 Task: Add an event with the title Second Team Building Activity: Paintball Tournament, date '2023/10/06', time 7:50 AM to 9:50 AMand add a description: A monthly review meeting is a scheduled gathering where team members and stakeholders come together to reflect on the previous month's performance, discuss achievements, identify areas for improvement, and set goals for the upcoming month. , put the event into Orange category . Add location for the event as: 987 Barceloneta Beach, Barcelona, Spain, logged in from the account softage.7@softage.netand send the event invitation to softage.1@softage.net and softage.2@softage.net. Set a reminder for the event 68 day before
Action: Mouse moved to (91, 124)
Screenshot: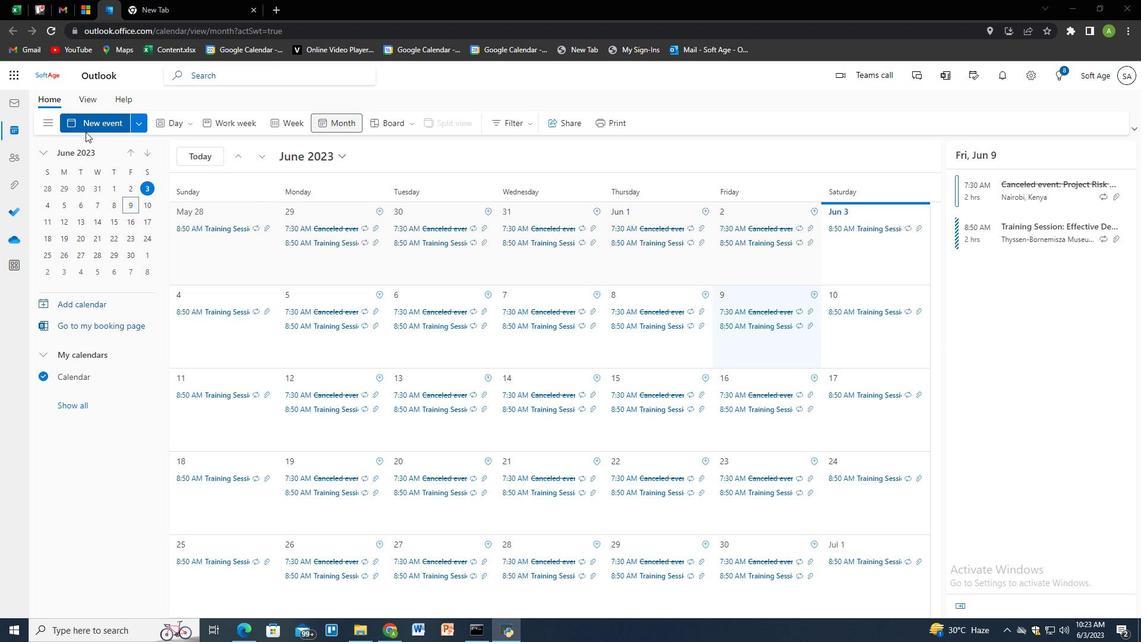 
Action: Mouse pressed left at (91, 124)
Screenshot: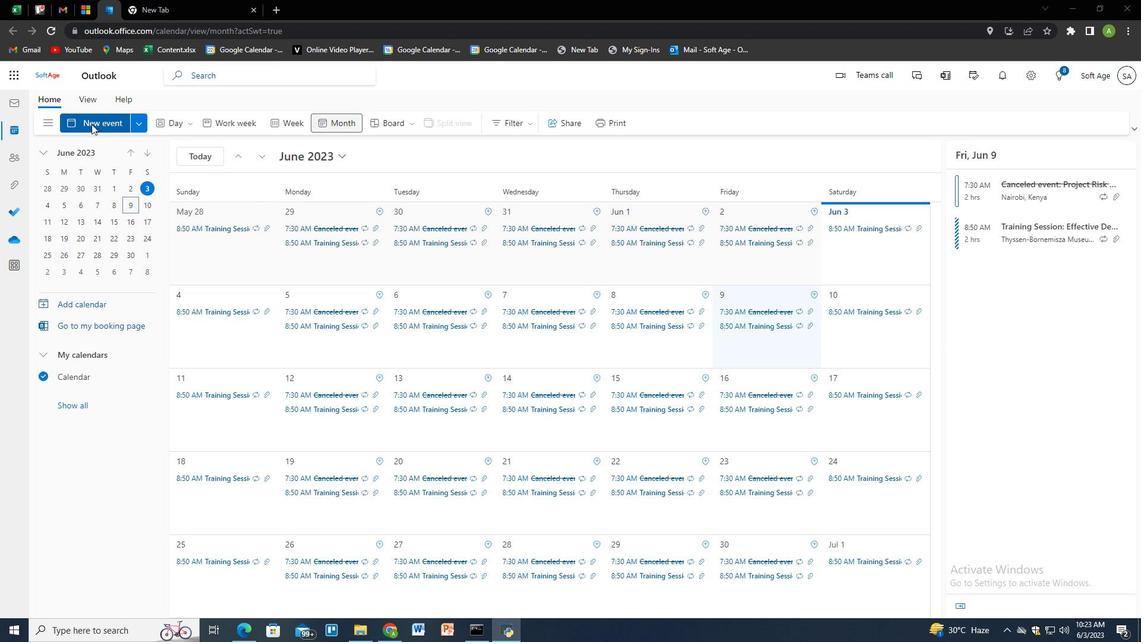 
Action: Mouse moved to (363, 196)
Screenshot: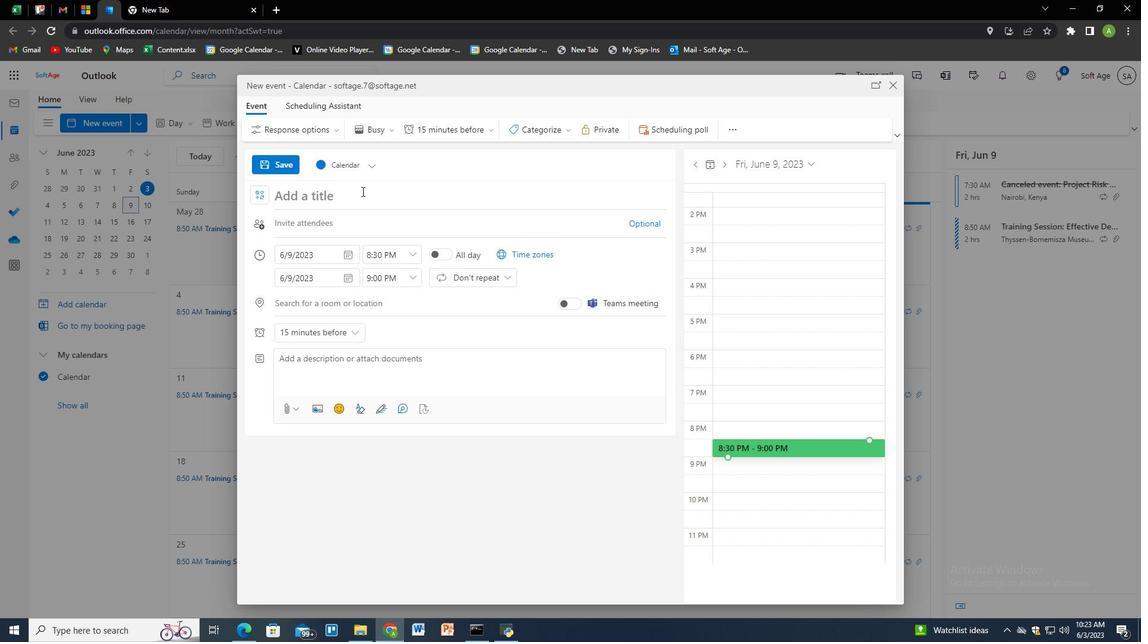 
Action: Mouse pressed left at (363, 196)
Screenshot: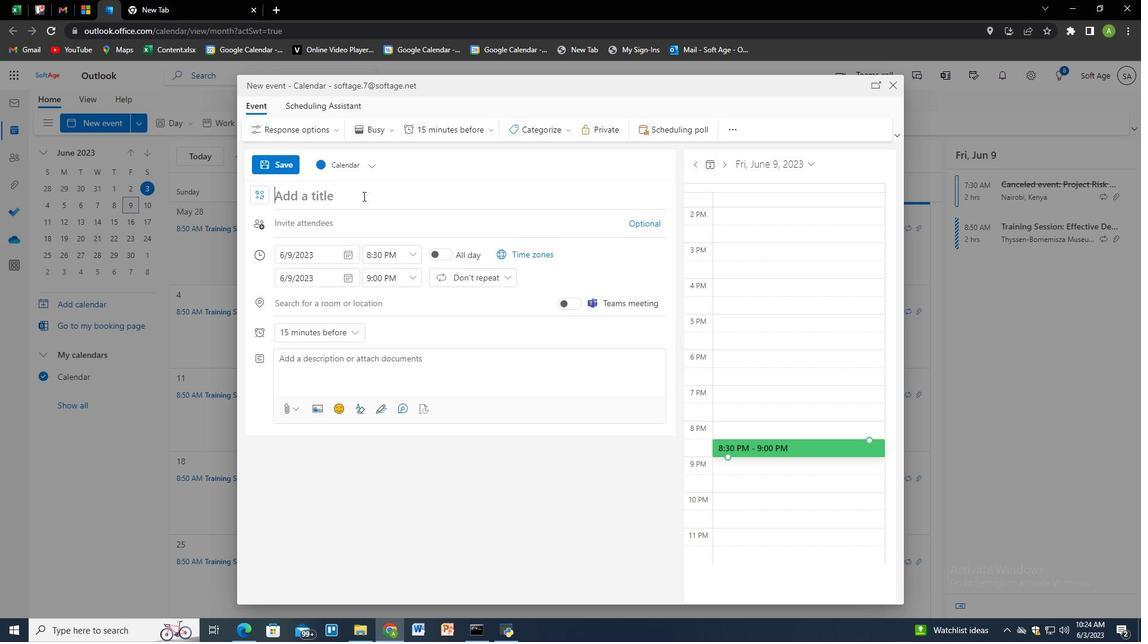 
Action: Key pressed <Key.shift>Second<Key.space><Key.shift>Team<Key.space><Key.shift>Bul<Key.backspace><Key.backspace>uilding<Key.space><Key.shift>Activity<Key.shift>"<Key.backspace>;<Key.backspace><Key.shift>:<Key.space><Key.shift>Paintball<Key.space><Key.shift>Tournament,<Key.backspace><Key.tab><Key.tab><Key.tab>
Screenshot: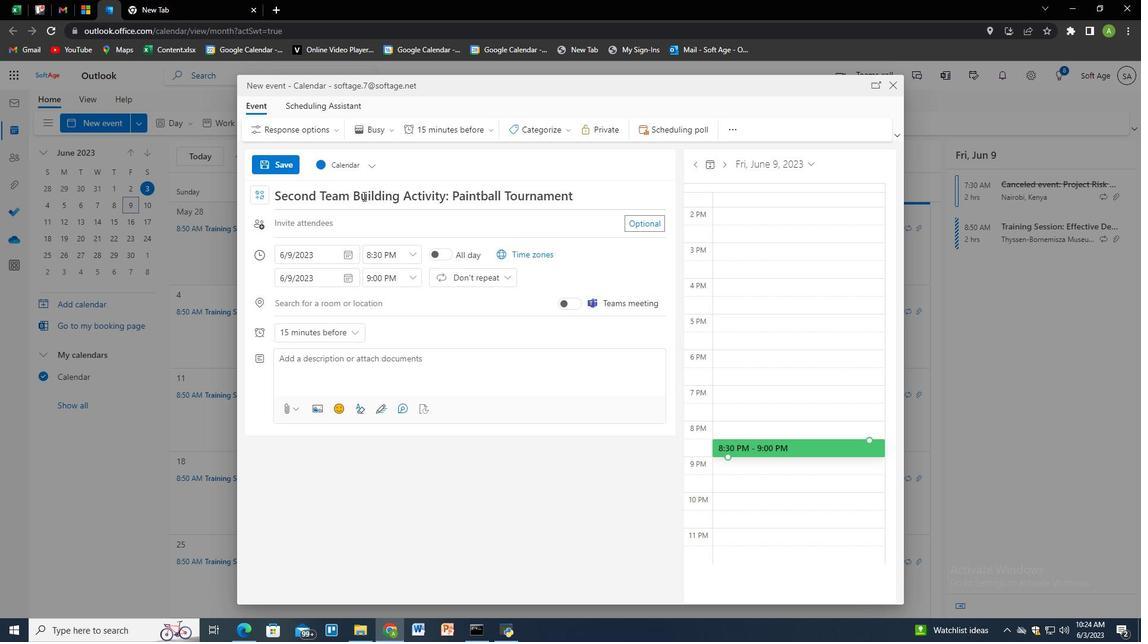
Action: Mouse moved to (347, 253)
Screenshot: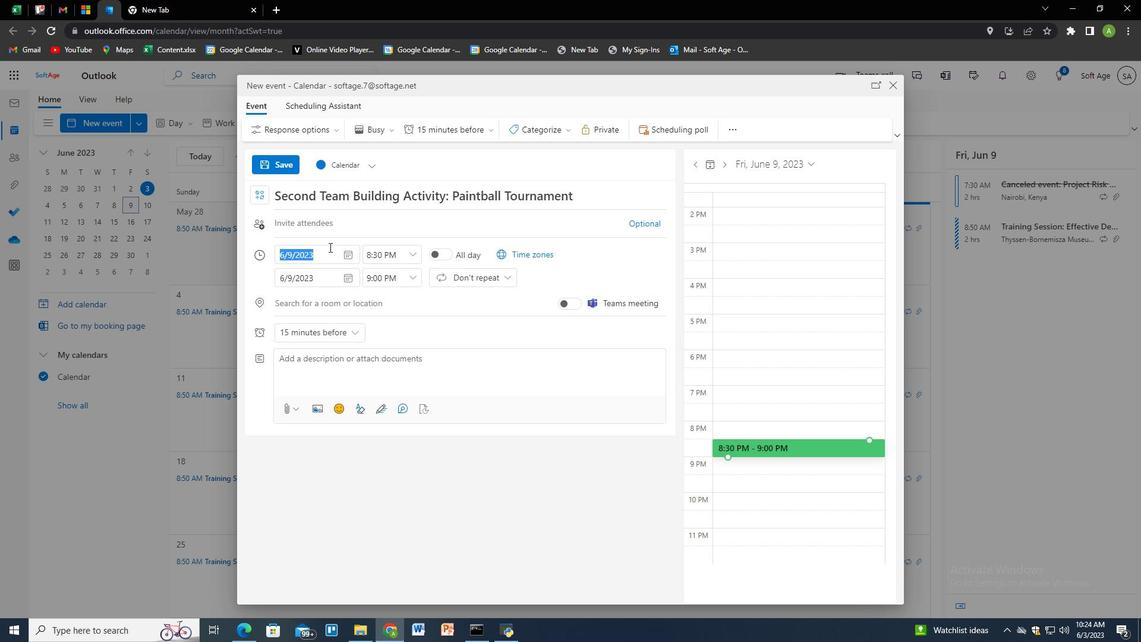 
Action: Mouse pressed left at (347, 253)
Screenshot: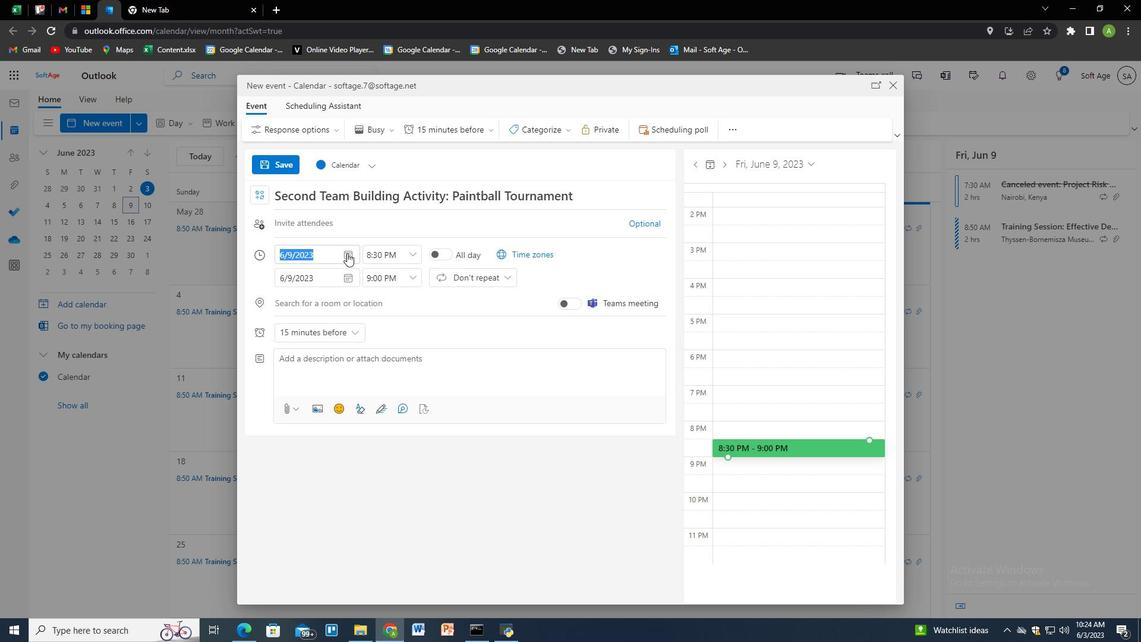 
Action: Mouse moved to (391, 279)
Screenshot: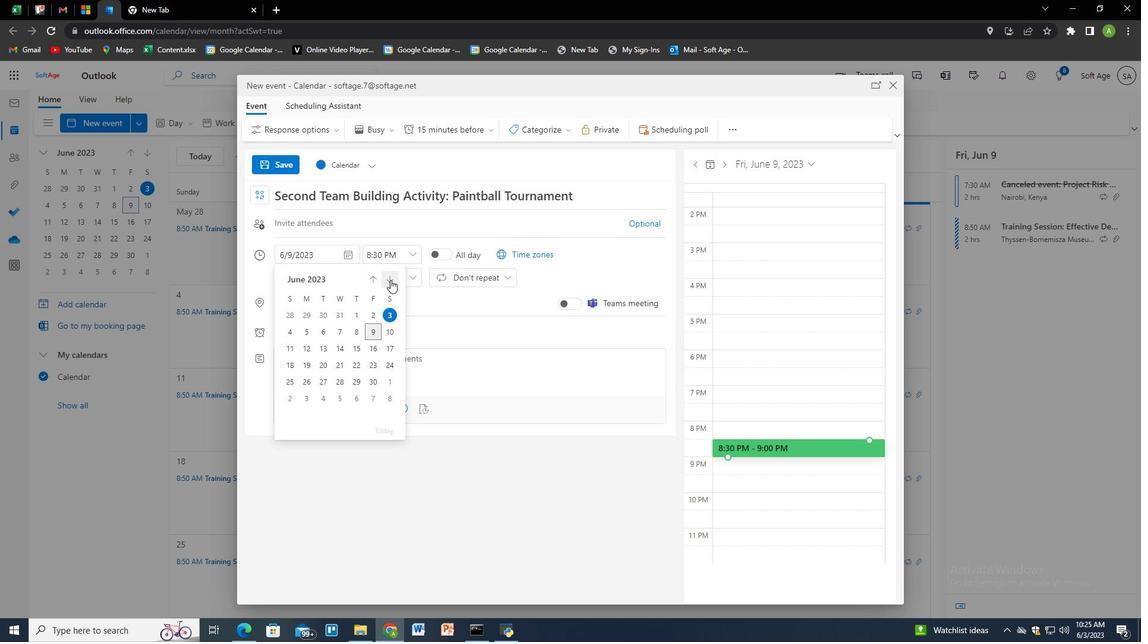 
Action: Mouse pressed left at (391, 279)
Screenshot: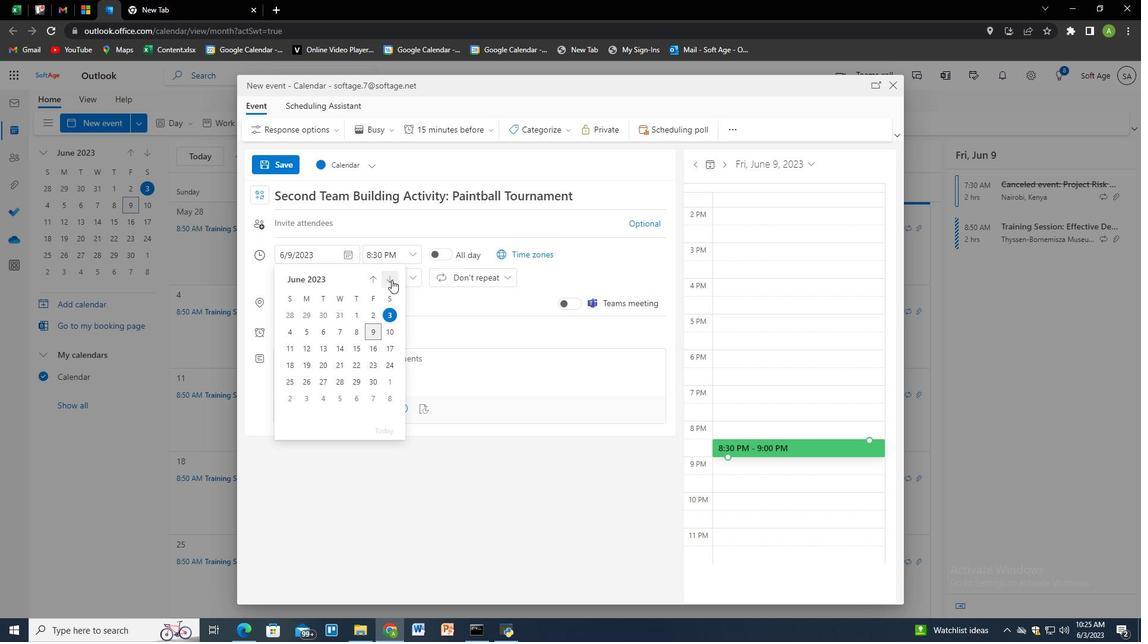
Action: Mouse pressed left at (391, 279)
Screenshot: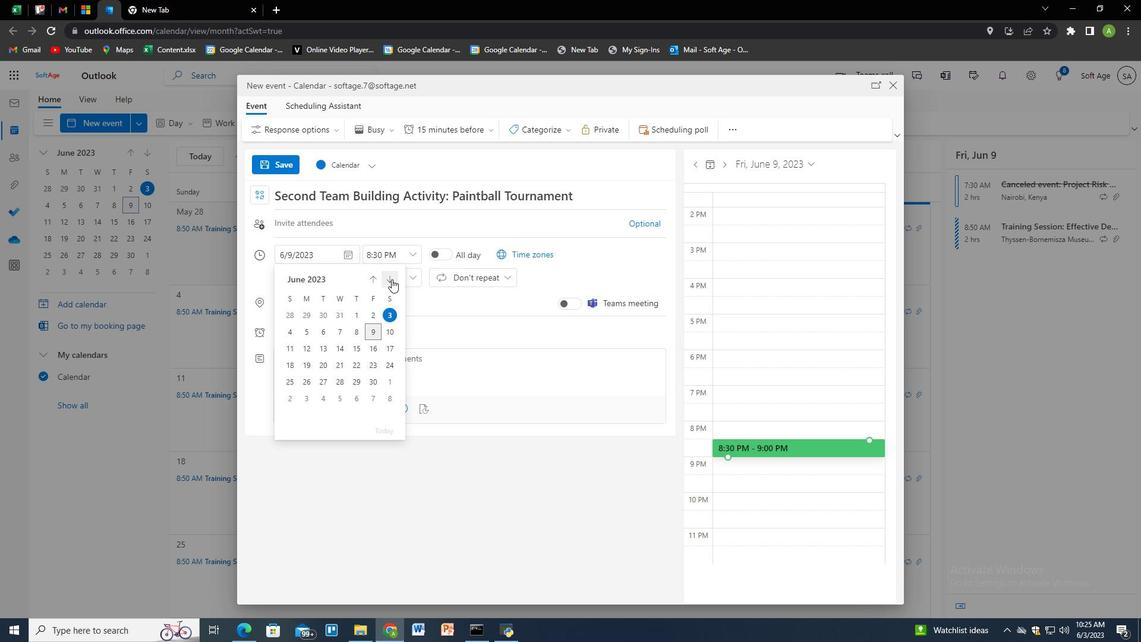 
Action: Mouse pressed left at (391, 279)
Screenshot: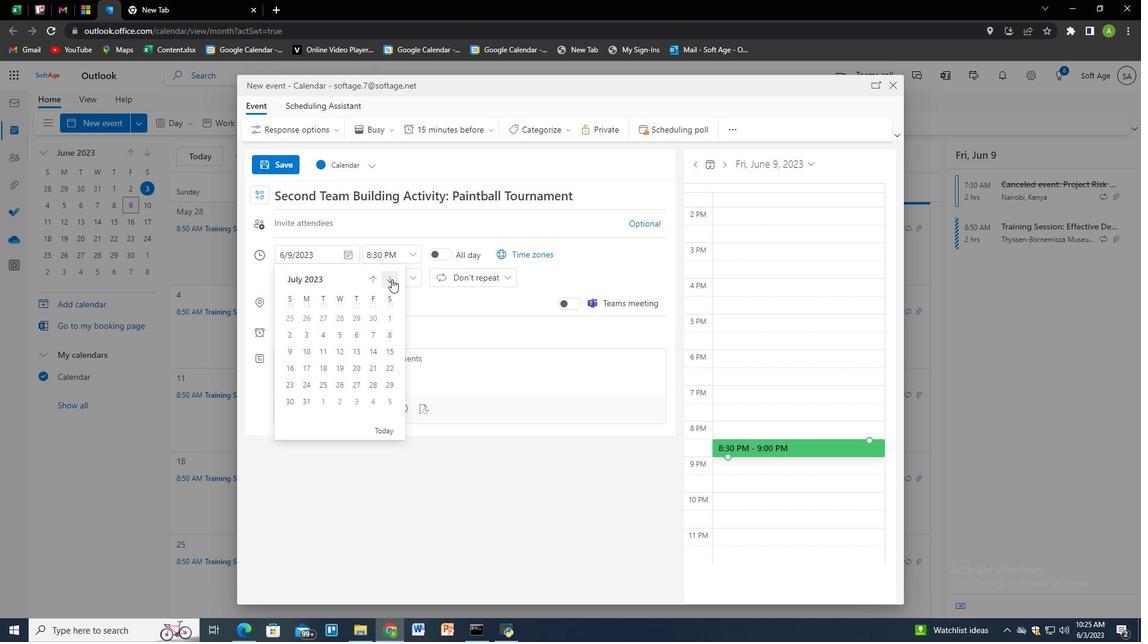 
Action: Mouse pressed left at (391, 279)
Screenshot: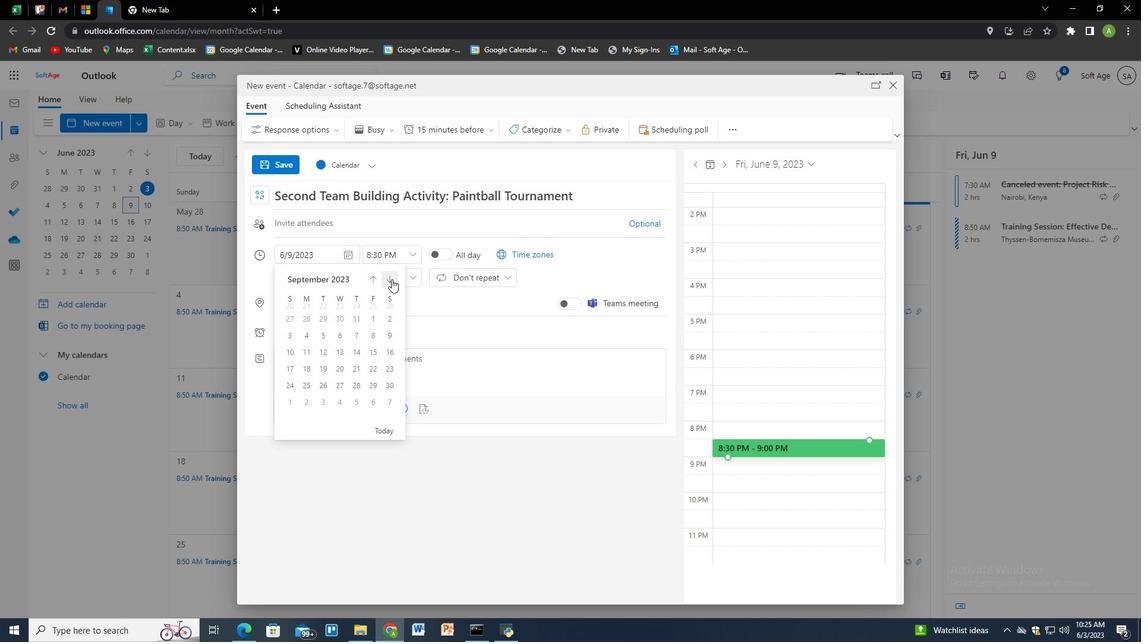 
Action: Mouse moved to (373, 314)
Screenshot: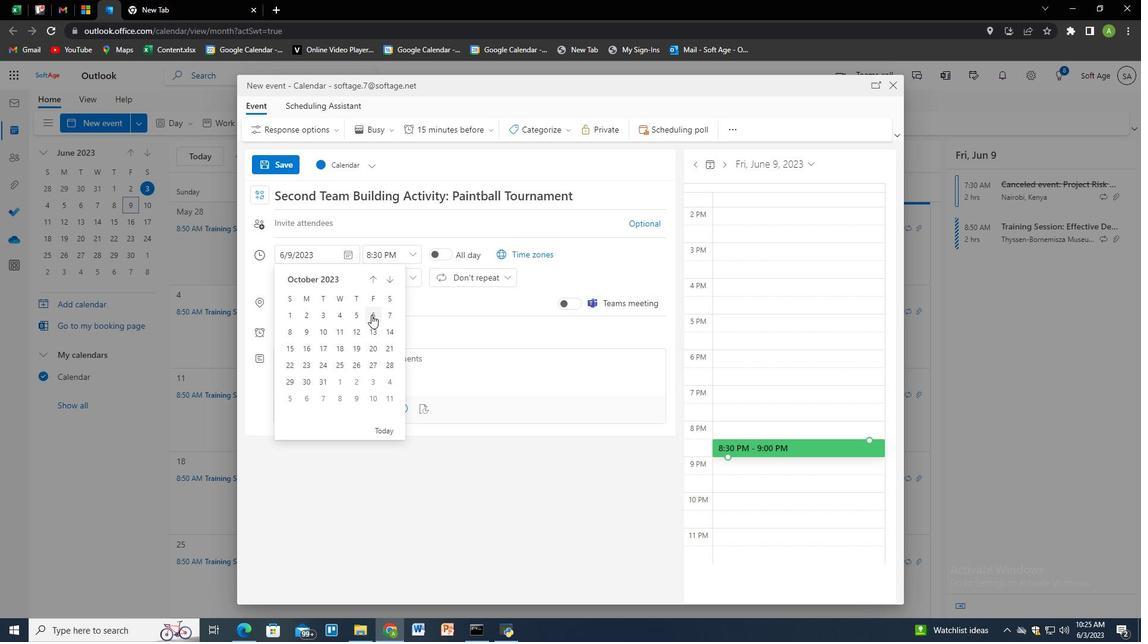 
Action: Mouse pressed left at (373, 314)
Screenshot: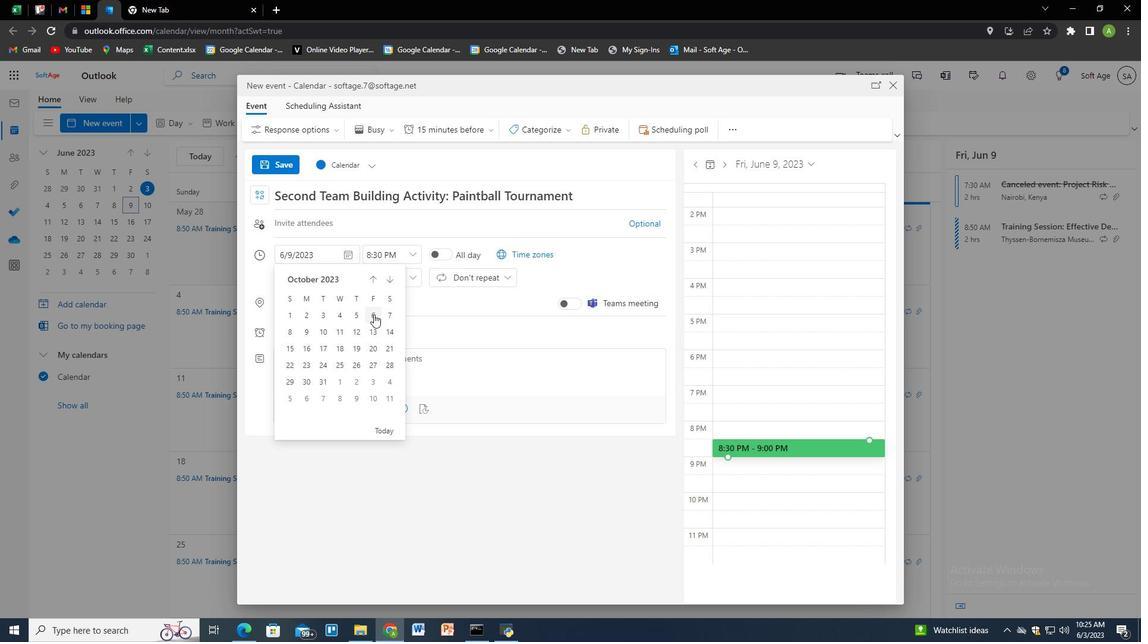 
Action: Mouse moved to (380, 256)
Screenshot: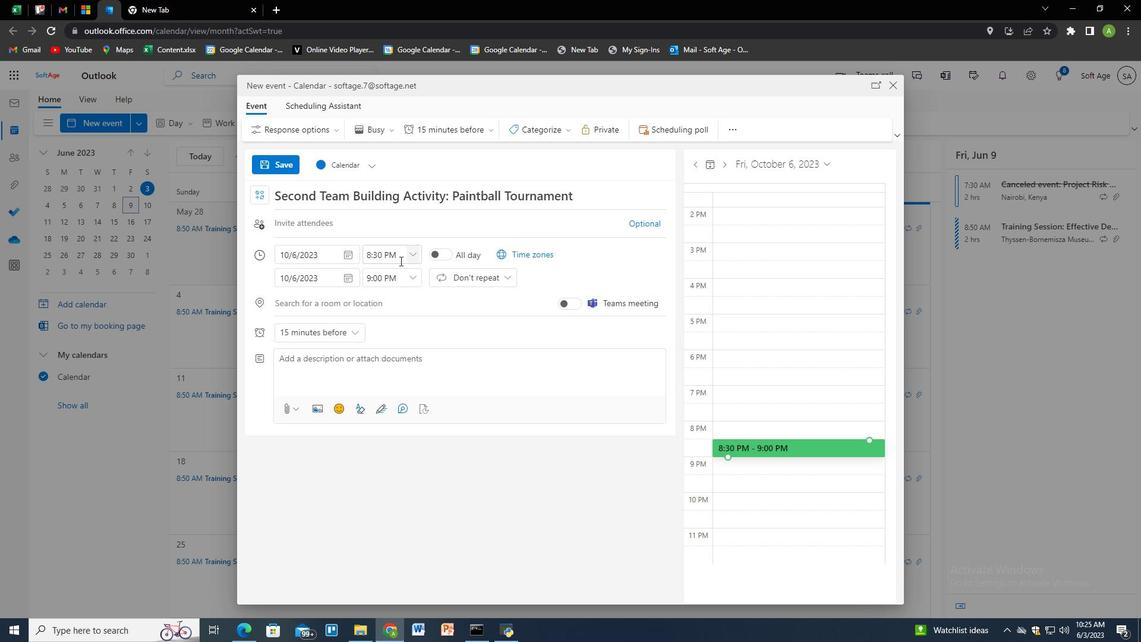 
Action: Mouse pressed left at (380, 256)
Screenshot: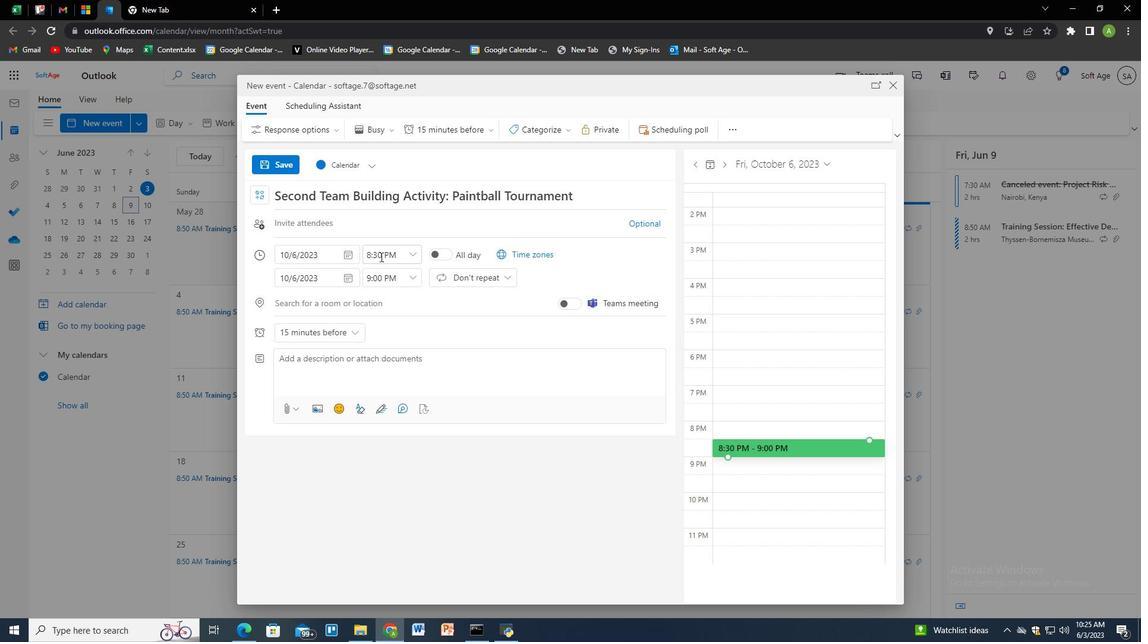 
Action: Mouse pressed left at (380, 256)
Screenshot: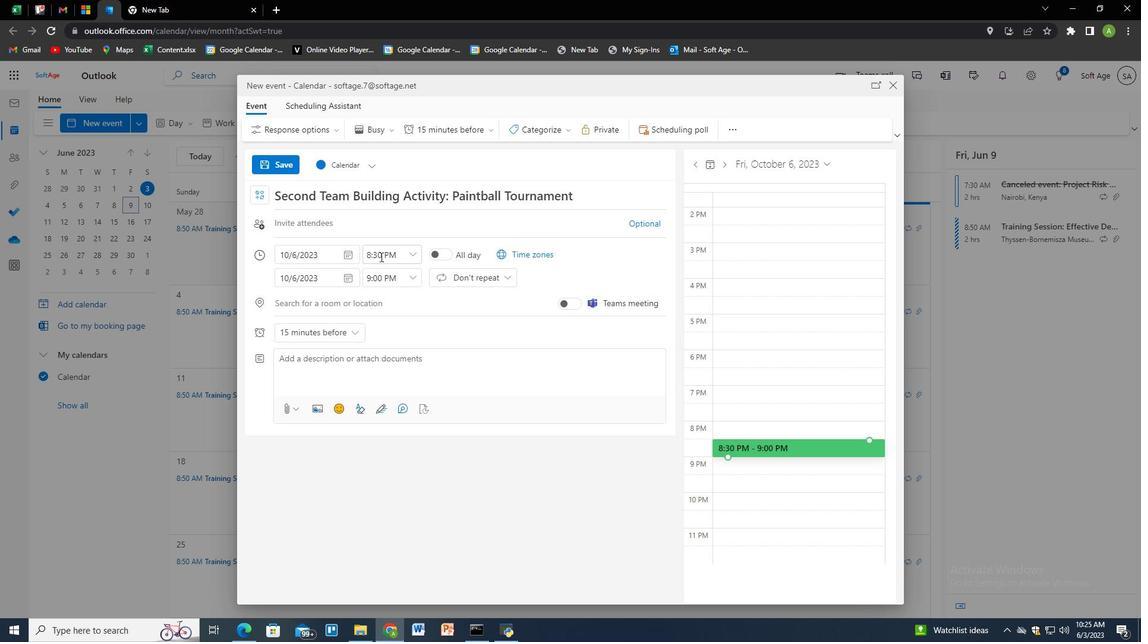 
Action: Key pressed 7<Key.shift>:50<Key.space><Key.shift><Key.shift>AM
Screenshot: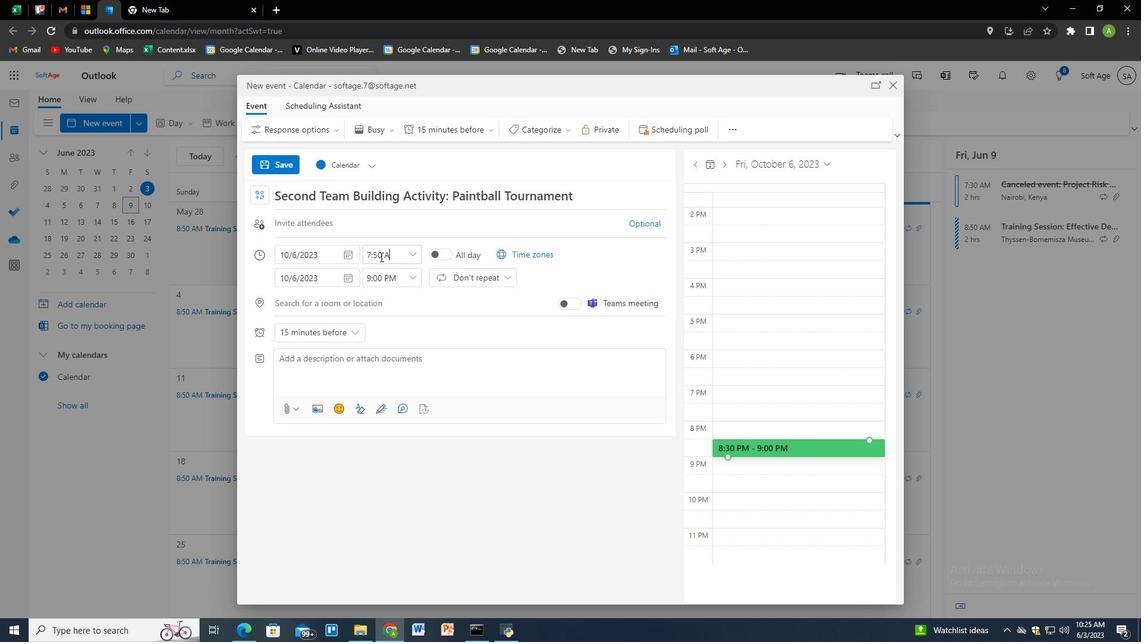 
Action: Mouse moved to (382, 275)
Screenshot: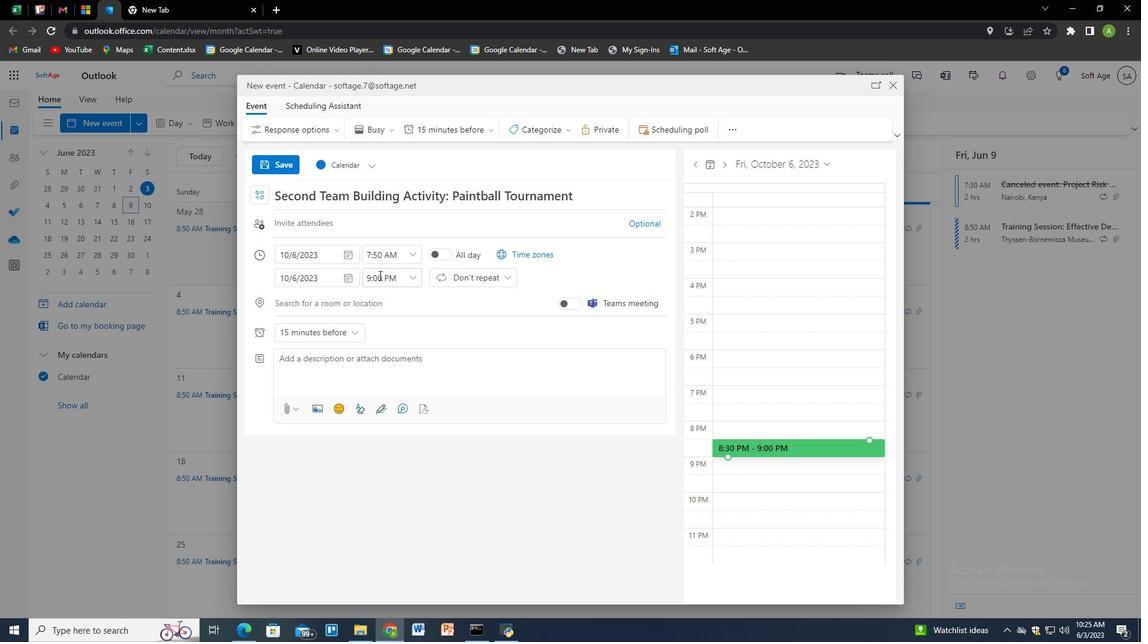 
Action: Mouse pressed left at (382, 275)
Screenshot: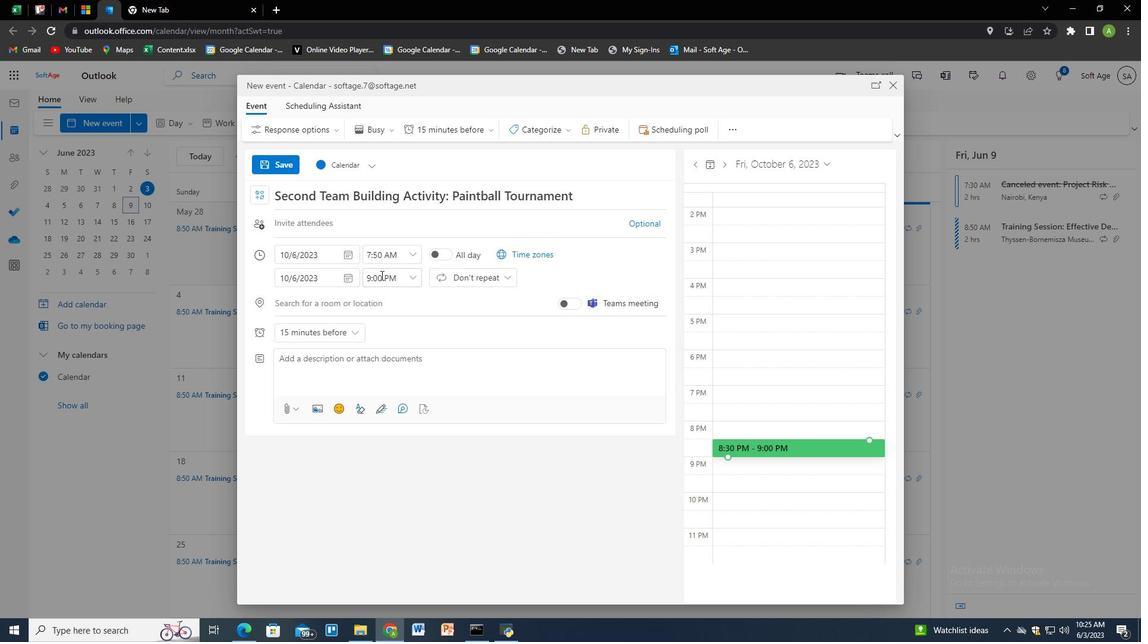 
Action: Mouse moved to (452, 284)
Screenshot: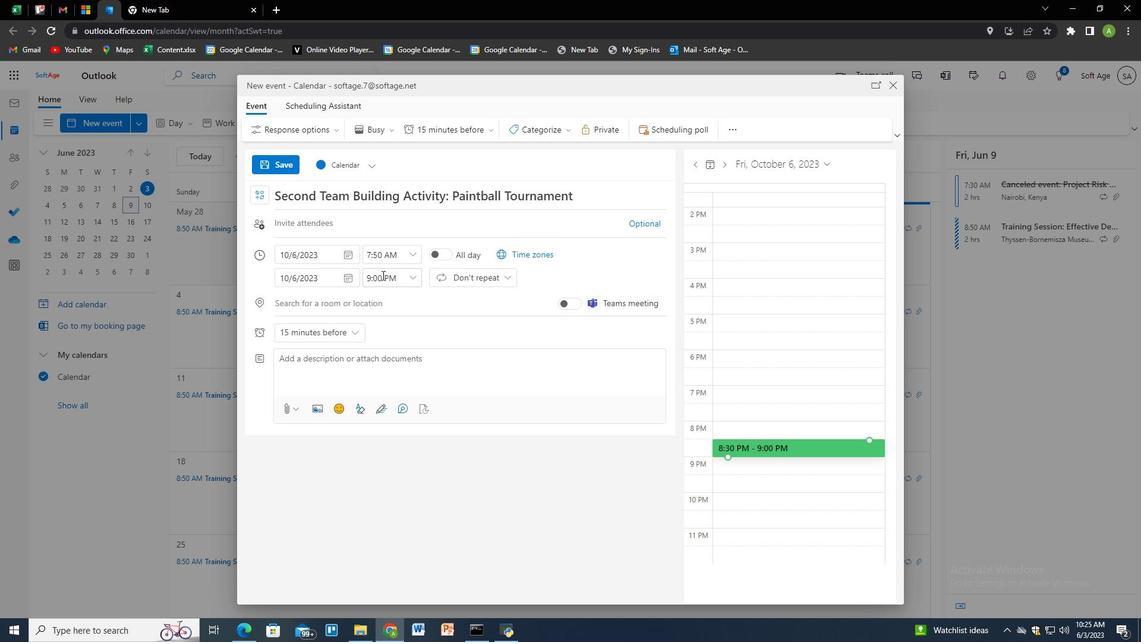 
Action: Key pressed 9<Key.shift>:50<Key.space><Key.shift><Key.shift><Key.shift><Key.shift><Key.shift><Key.shift>AM<Key.shift>M<Key.tab><Key.tab><Key.tab><Key.tab><Key.tab><Key.tab><Key.tab><Key.shift><Key.shift><Key.shift><Key.shift><Key.shift><Key.shift><Key.shift><Key.shift><Key.shift><Key.shift><Key.shift><Key.shift><Key.shift><Key.shift><Key.shift><Key.shift><Key.shift><Key.shift><Key.shift><Key.shift><Key.shift>E<Key.backspace>AMONTHLY<Key.space>REVIEW<Key.space>MEETINGN<Key.space><Key.backspace><Key.backspace><Key.backspace>G<Key.space>IS<Key.space>A<Key.space>SCHEDULES<Key.space>GATHERING<Key.space>WHRER<Key.backspace><Key.backspace><Key.backspace>ERE<Key.space>TEAM<Key.space>MEMBERS<Key.space>AND<Key.space>STAKEHOLDERS<Key.space>COME<Key.space>TOGHT<Key.backspace><Key.backspace>ETHER<Key.space>TO<Key.space><Key.space>REFLECT<Key.space>ON<Key.space>THE<Key.space><Key.space><Key.backspace>PREVIOUS<Key.space>MONTH;S<Key.backspace><Key.backspace>'S<Key.space>PERFORMANCE,<Key.space>DIX<Key.backspace>SCUSS<Key.space>ACHIEVEMENTS,<Key.space>IDENTIFY<Key.space>AREAS<Key.space>FOR<Key.space>IMPROVEMENT,<Key.space>AND<Key.space>SET<Key.space>GOALS<Key.space>FOR<Key.space>THE<Key.space>UPCOMING<Key.space>MONTH.<Key.space><Key.backspace>
Screenshot: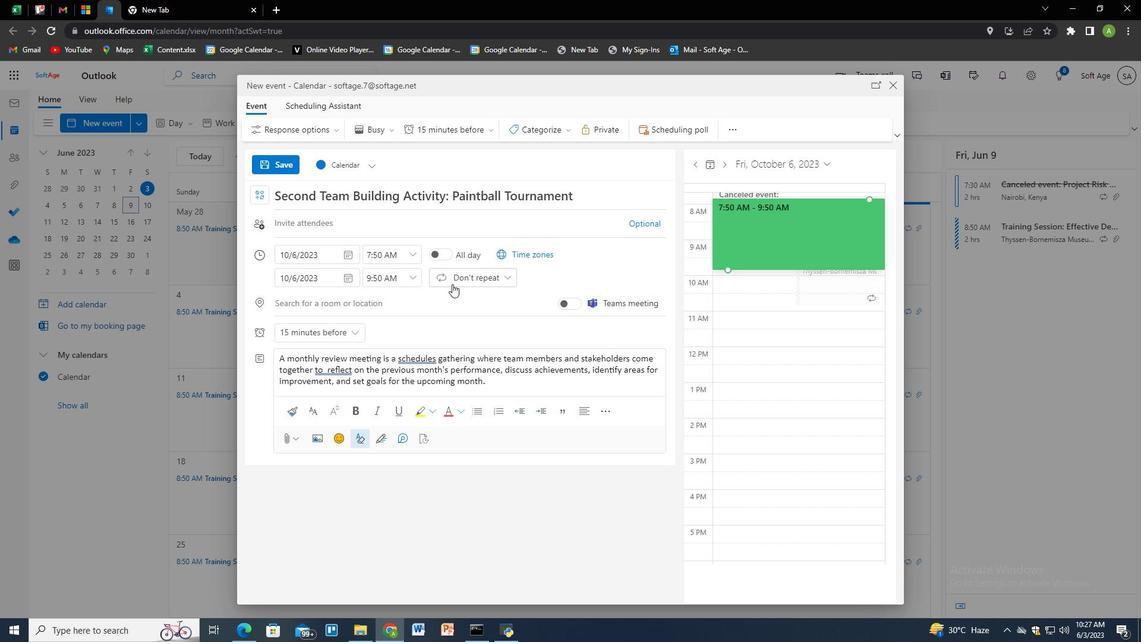
Action: Mouse moved to (559, 133)
Screenshot: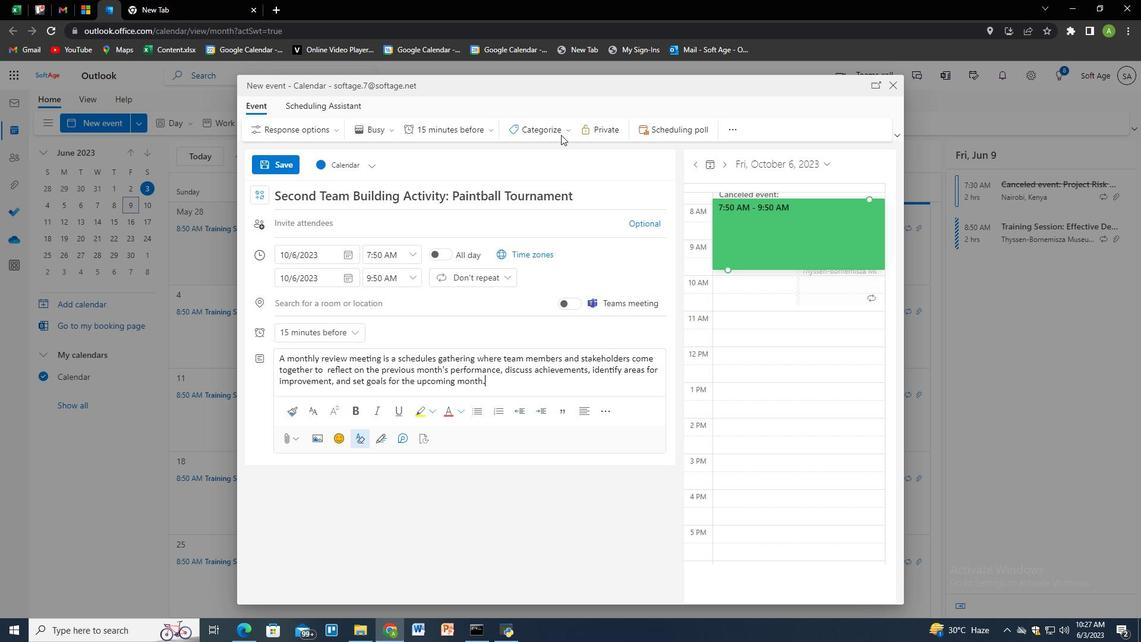 
Action: Mouse pressed left at (559, 133)
Screenshot: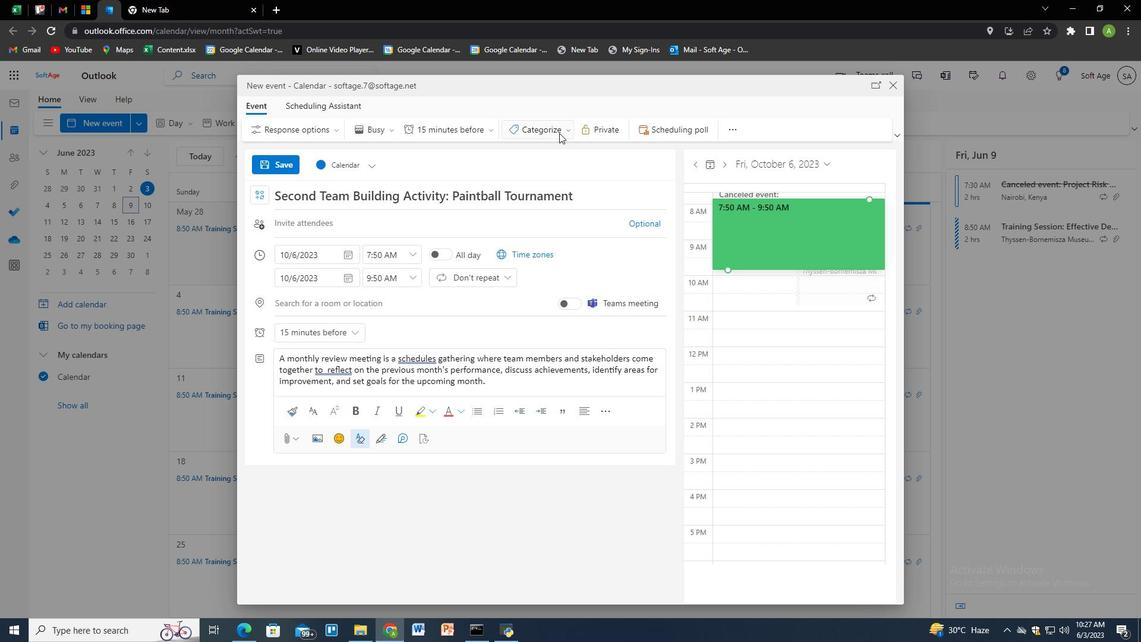 
Action: Mouse moved to (551, 189)
Screenshot: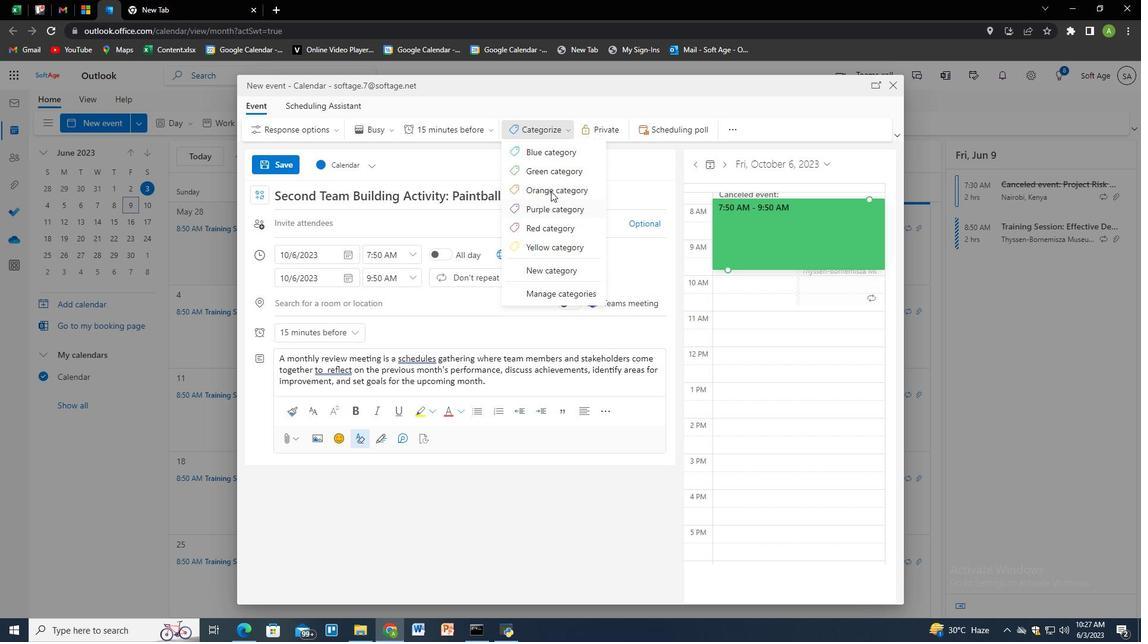 
Action: Mouse pressed left at (551, 189)
Screenshot: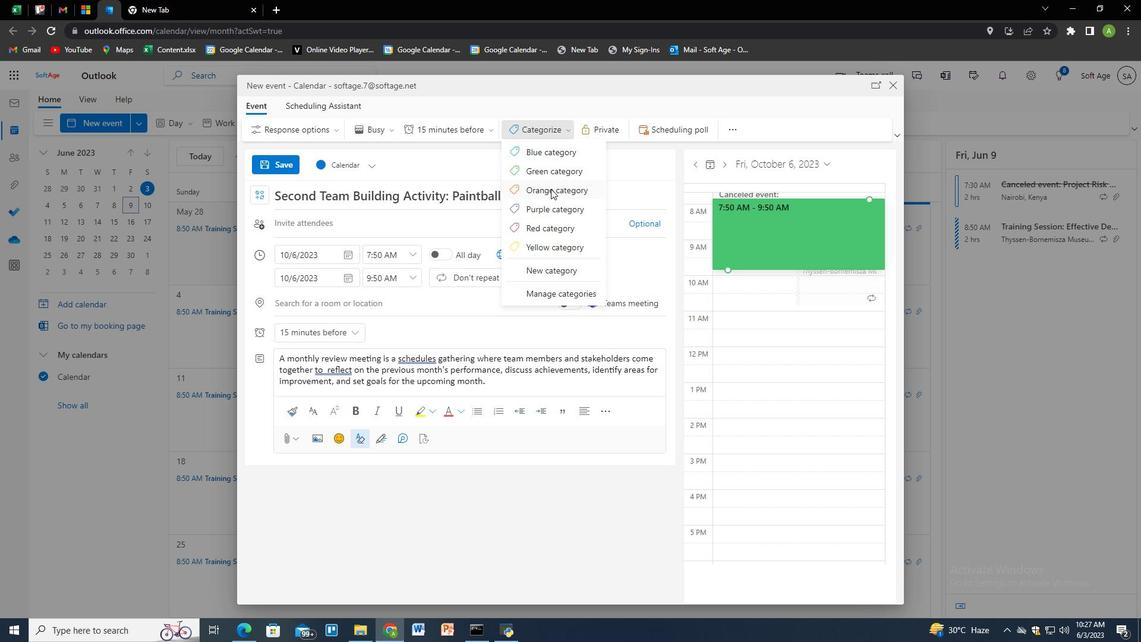 
Action: Mouse moved to (327, 308)
Screenshot: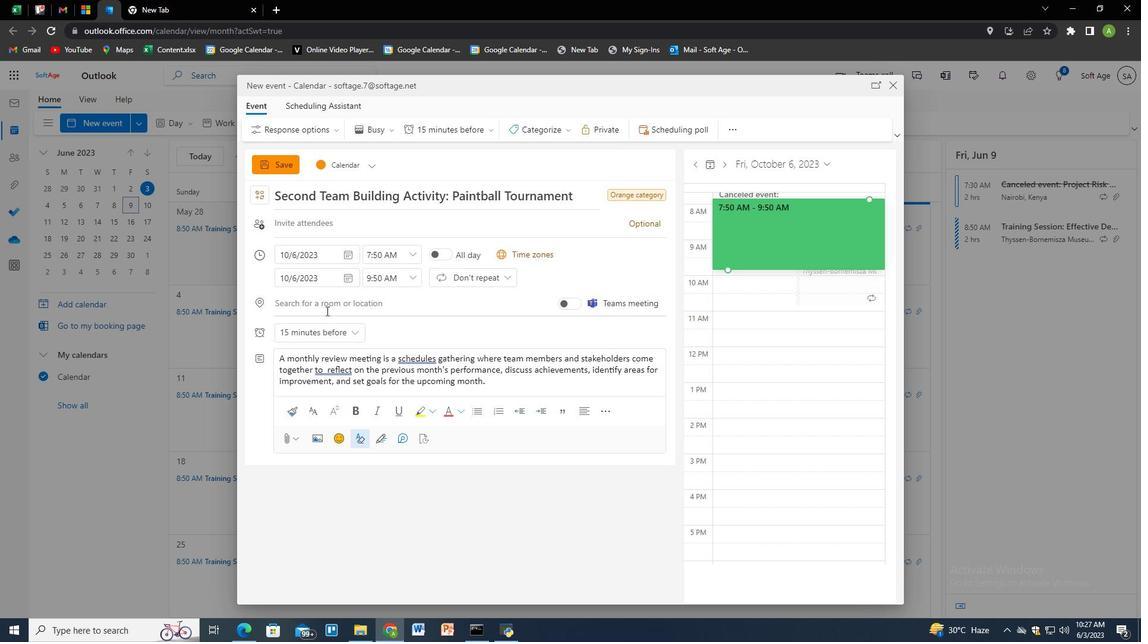 
Action: Mouse pressed left at (327, 308)
Screenshot: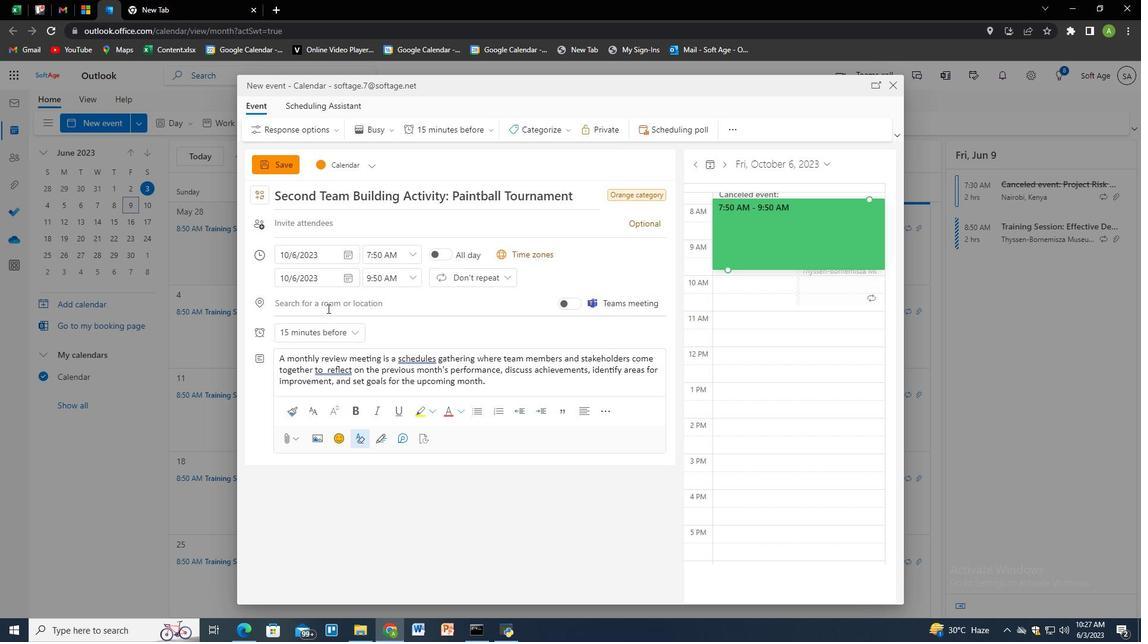 
Action: Key pressed 987<Key.space><Key.shift>Barcelonetsa<Key.backspace><Key.backspace>a<Key.space><Key.backspace><Key.backspace><Key.backspace><Key.backspace><Key.backspace>neta<Key.space><Key.shift>Beach,<Key.space><Key.shift>Barcelno,<Key.space><Key.shift>Spain<Key.left><Key.left><Key.left>987<Key.space><Key.shift>Barceloneto<Key.space><Key.shift>Beach,<Key.space><Key.shift>Barcelno,<Key.space><Key.shift>Spain,<Key.space><Key.tab>
Screenshot: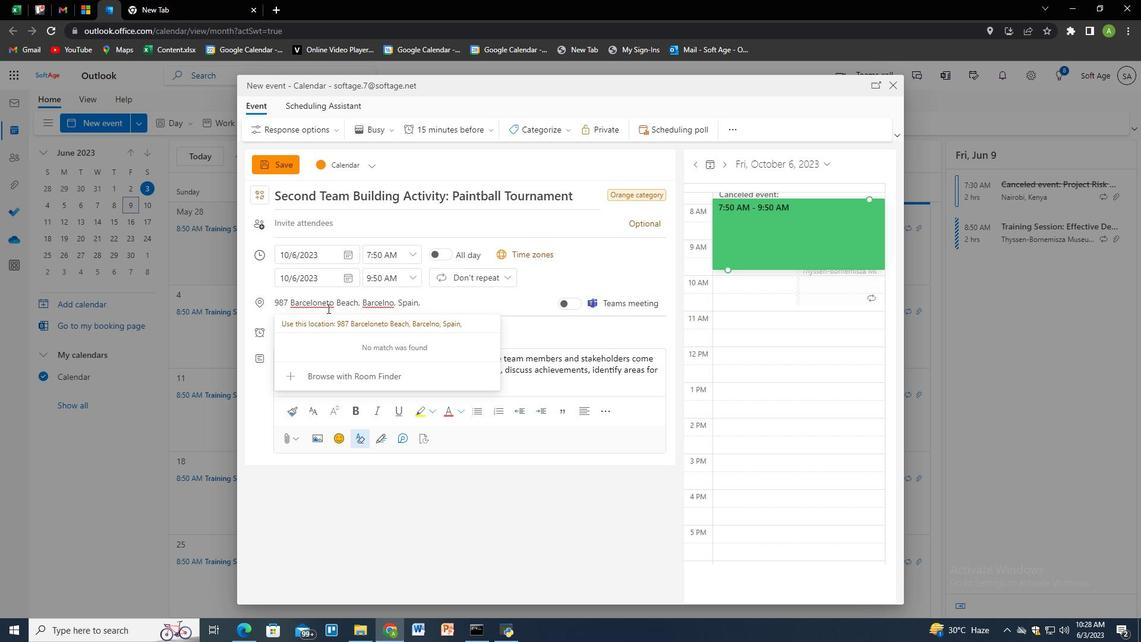 
Action: Mouse moved to (468, 305)
Screenshot: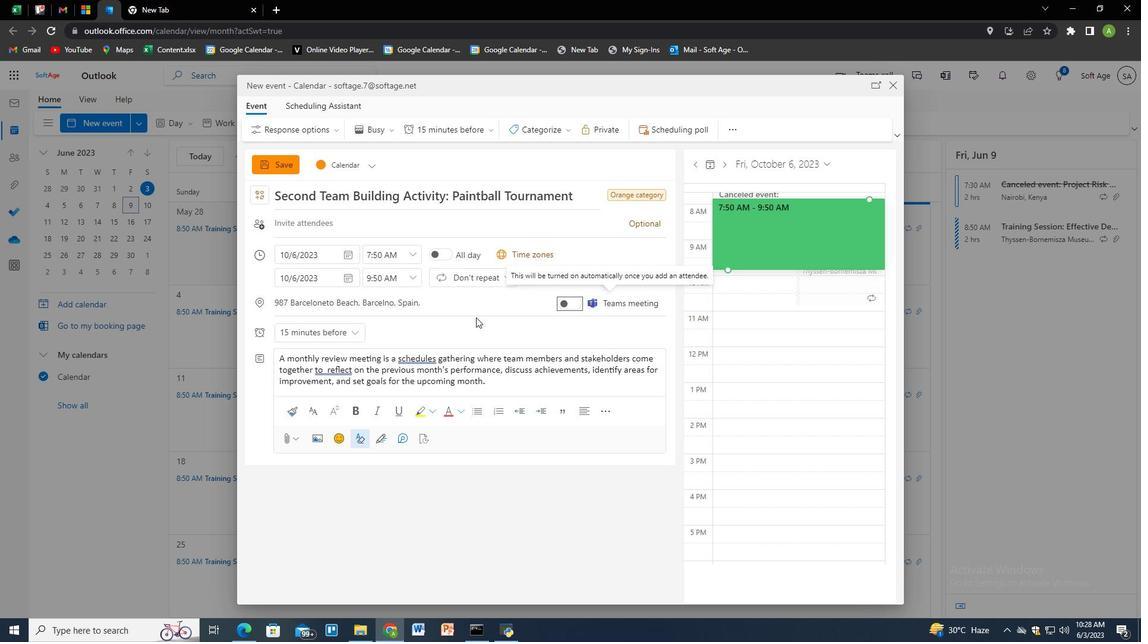 
Action: Mouse pressed left at (468, 305)
Screenshot: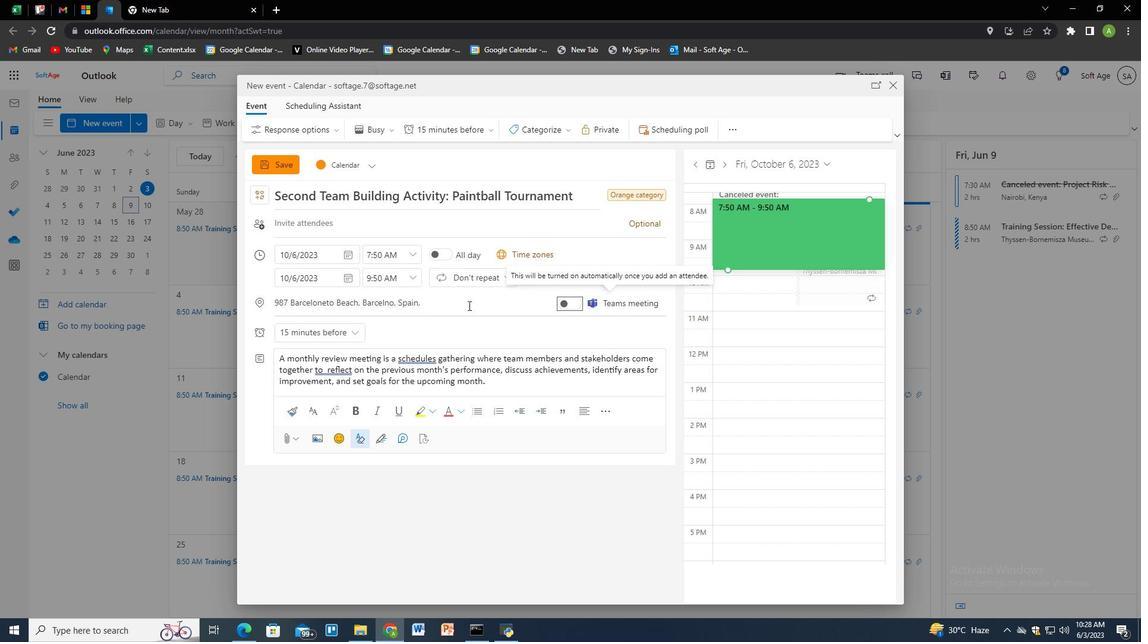
Action: Key pressed <Key.down><Key.enter>
Screenshot: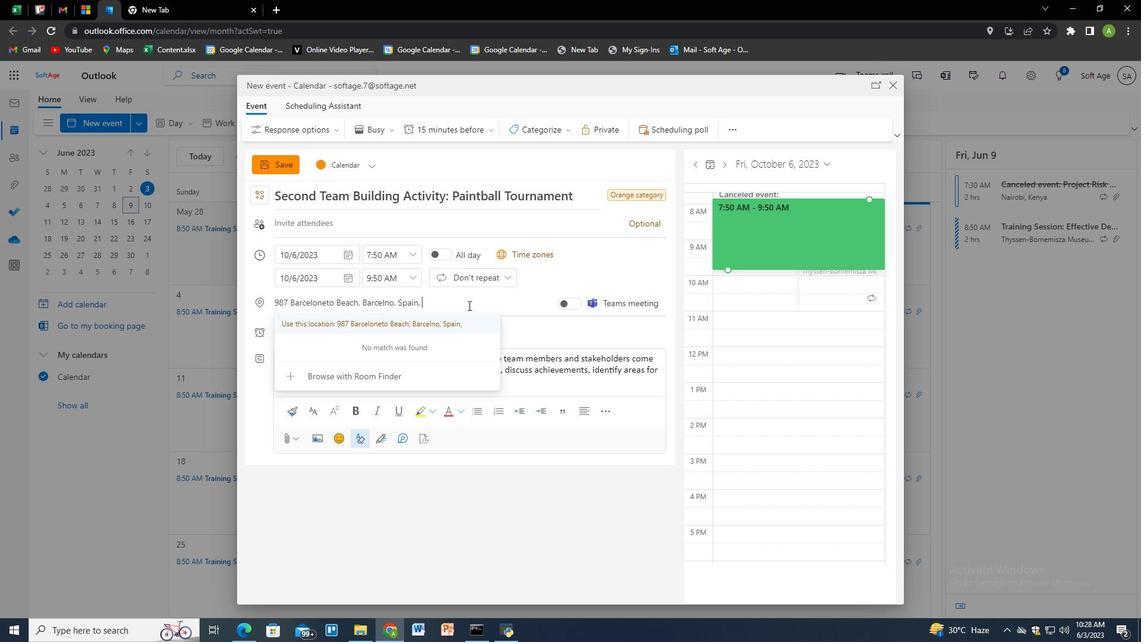 
Action: Mouse moved to (397, 225)
Screenshot: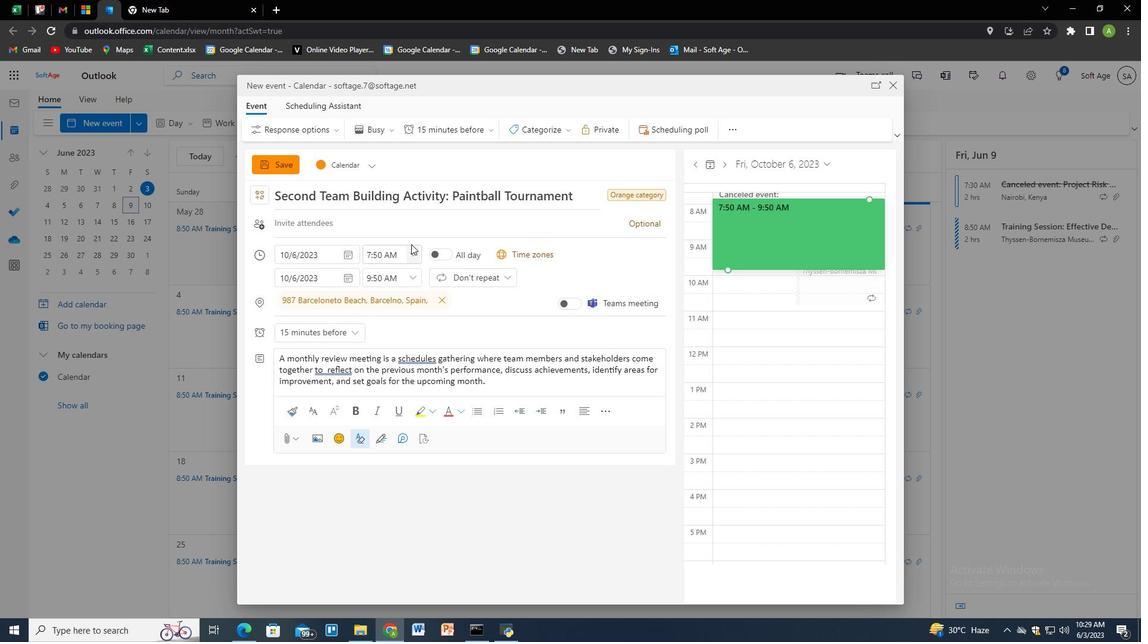 
Action: Mouse pressed left at (397, 225)
Screenshot: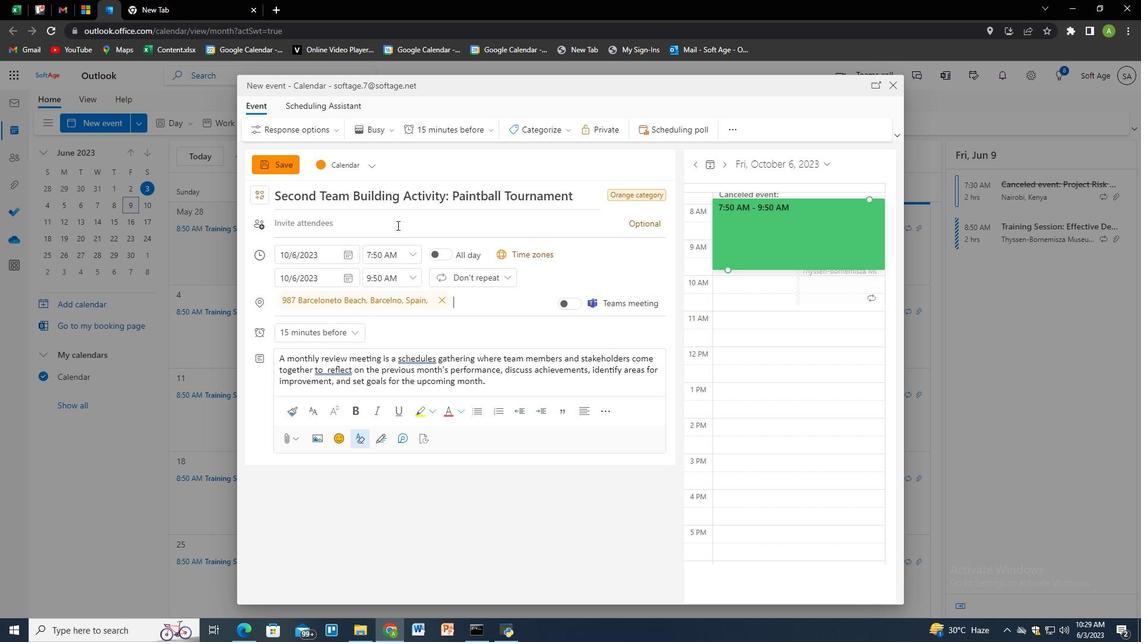 
Action: Key pressed softage.1<Key.shift>@softage.net<Key.enter>softage.2<Key.shift>@sfotag<Key.backspace><Key.backspace><Key.backspace><Key.backspace><Key.backspace>oftage.net<Key.enter>
Screenshot: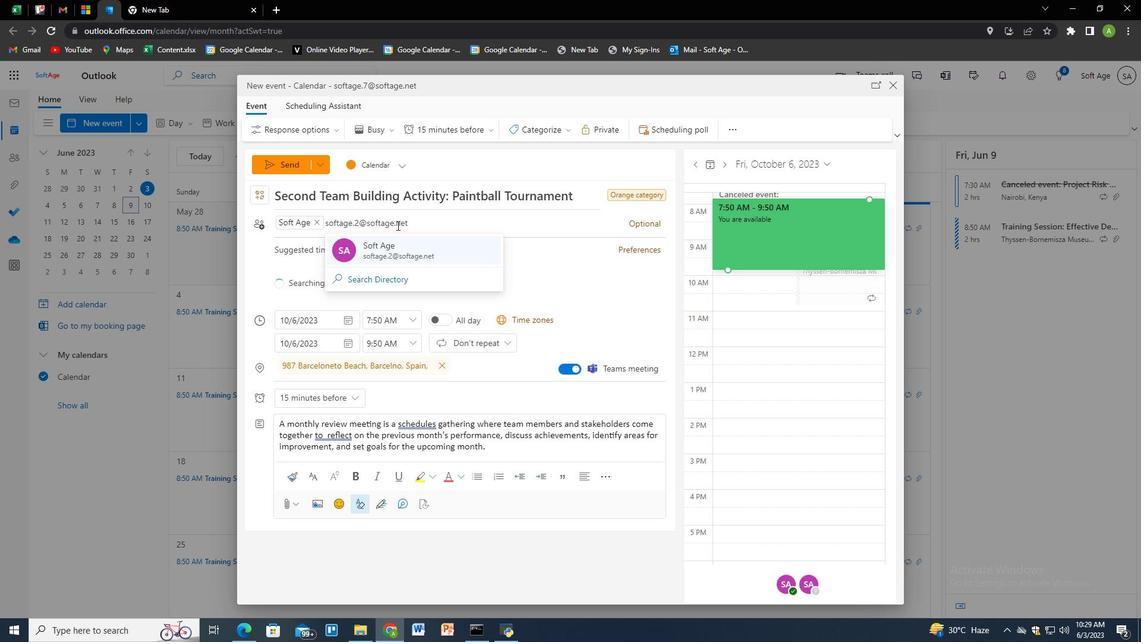 
Action: Mouse moved to (425, 225)
Screenshot: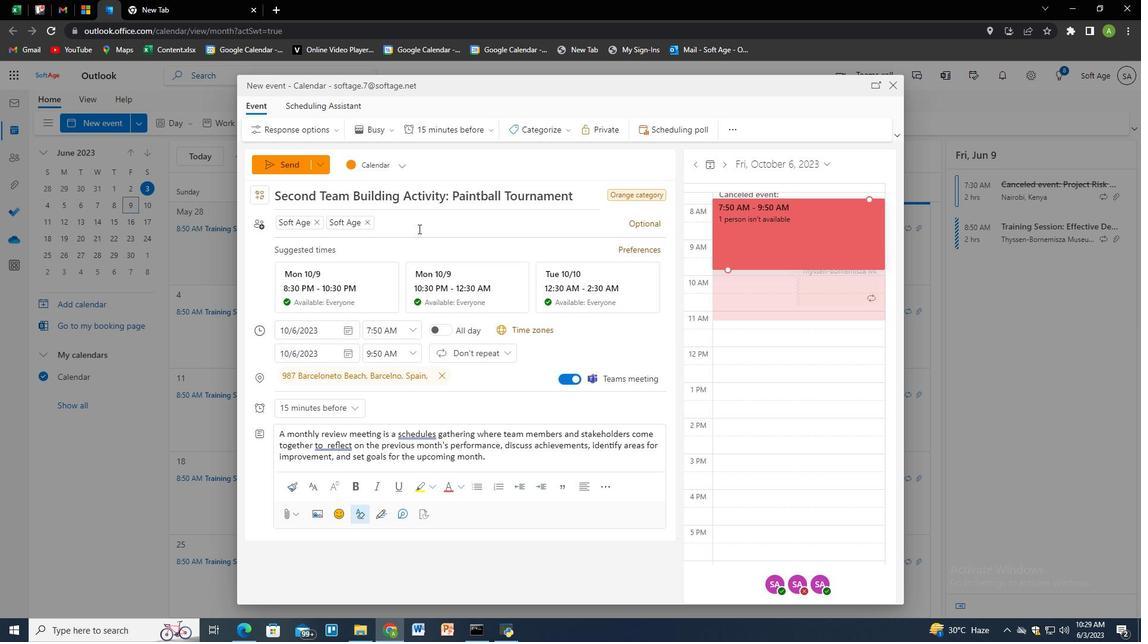 
Action: Mouse pressed left at (425, 225)
Screenshot: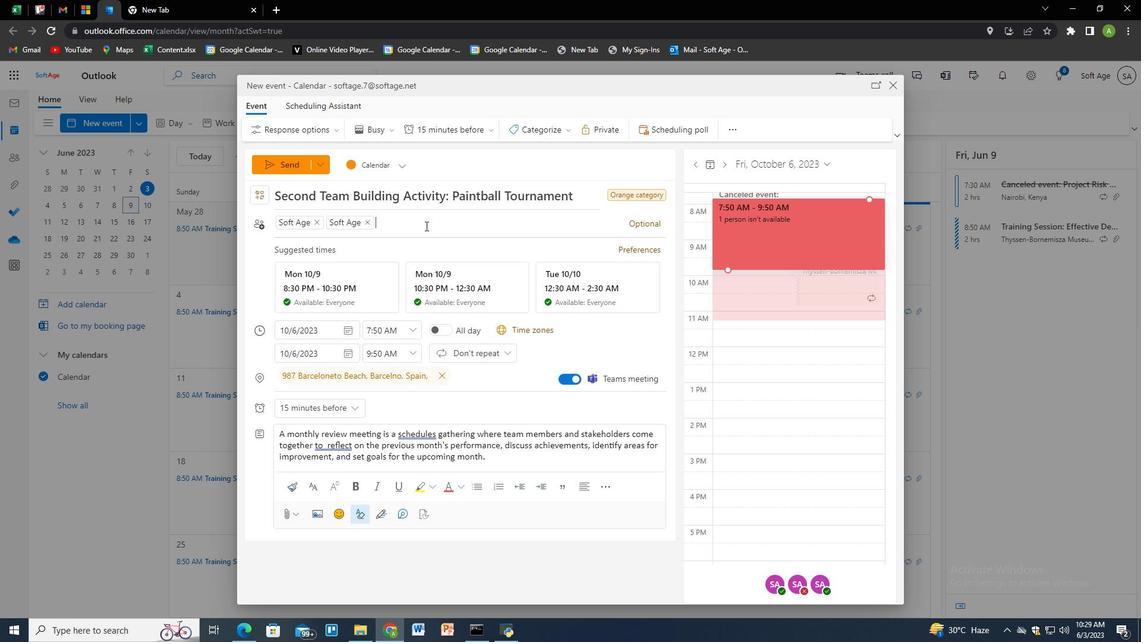 
Action: Mouse moved to (473, 133)
Screenshot: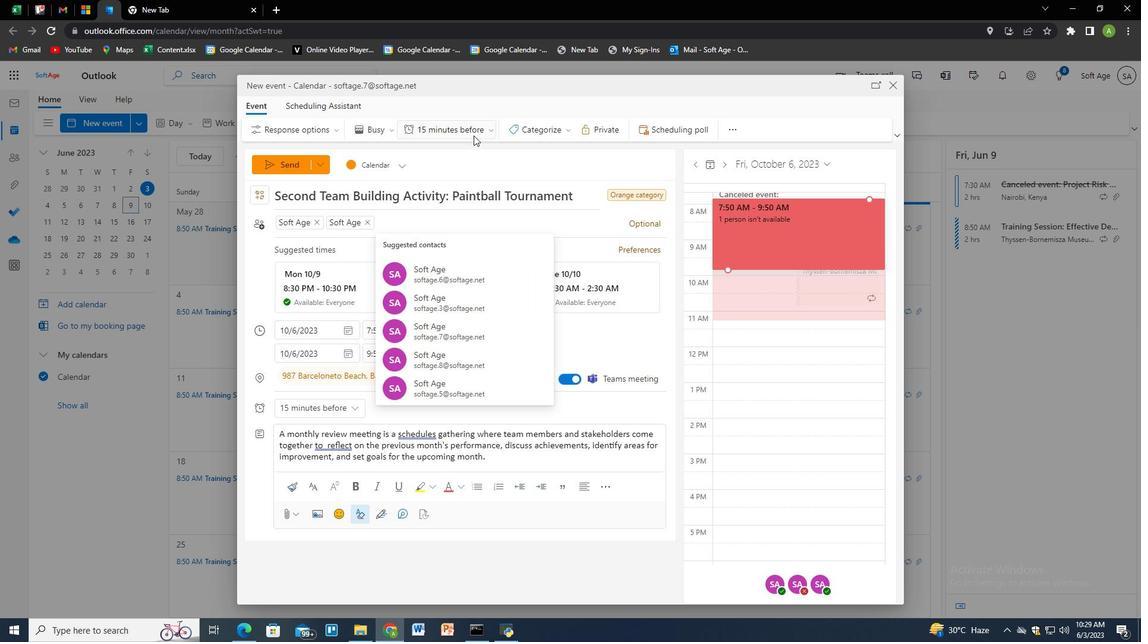 
Action: Mouse pressed left at (473, 133)
Screenshot: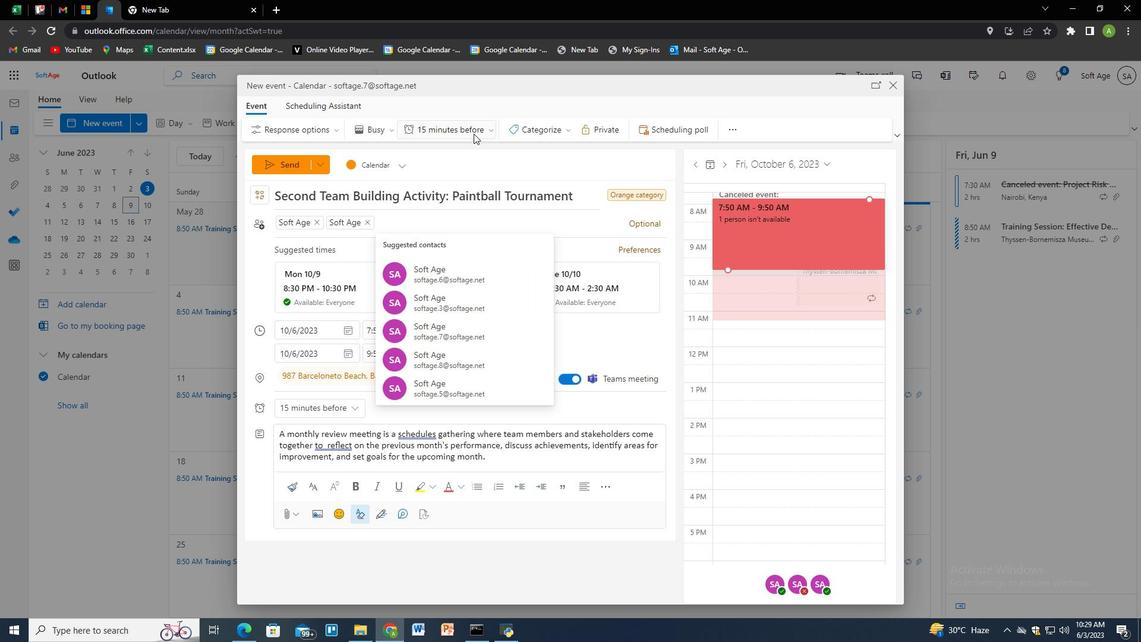 
Action: Mouse moved to (542, 175)
Screenshot: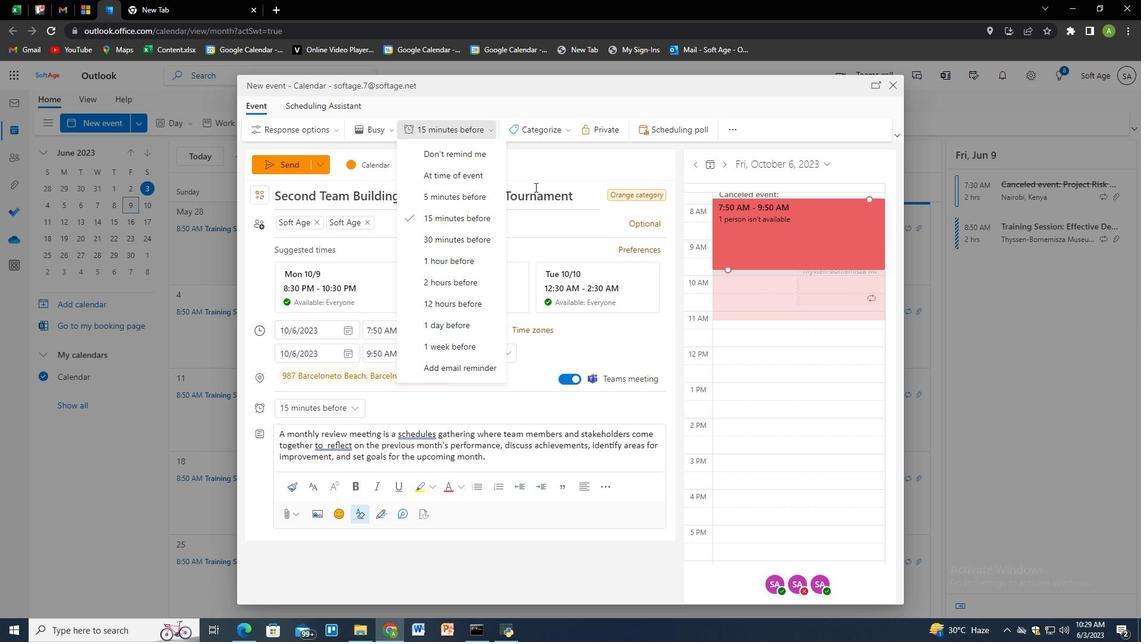 
Action: Mouse pressed left at (542, 175)
Screenshot: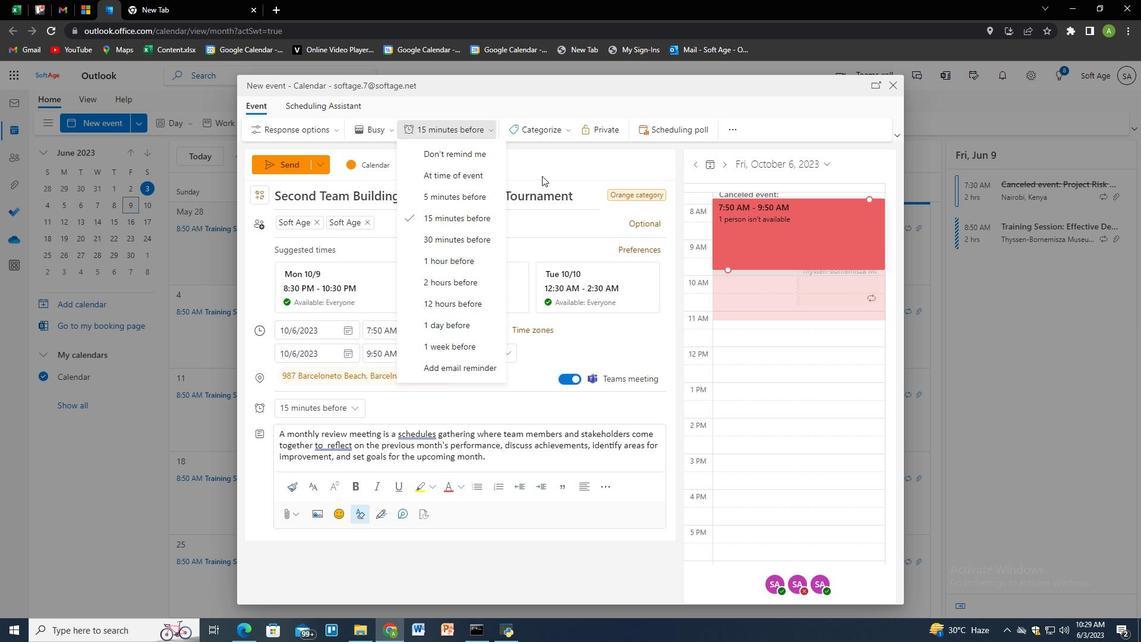 
Action: Mouse moved to (294, 167)
Screenshot: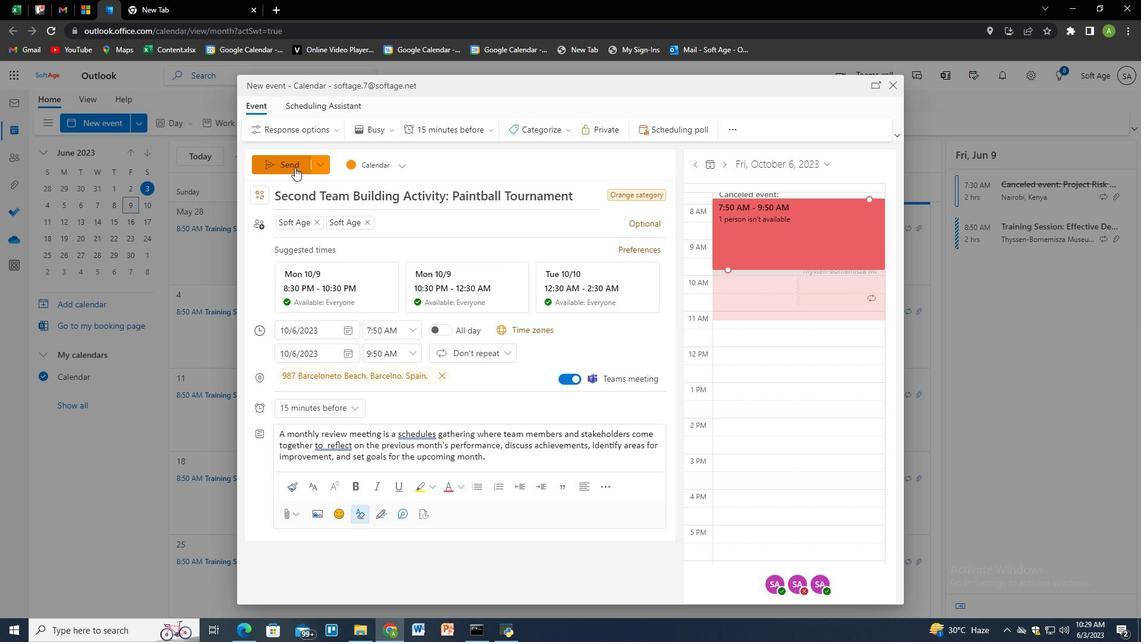 
Action: Mouse pressed left at (294, 167)
Screenshot: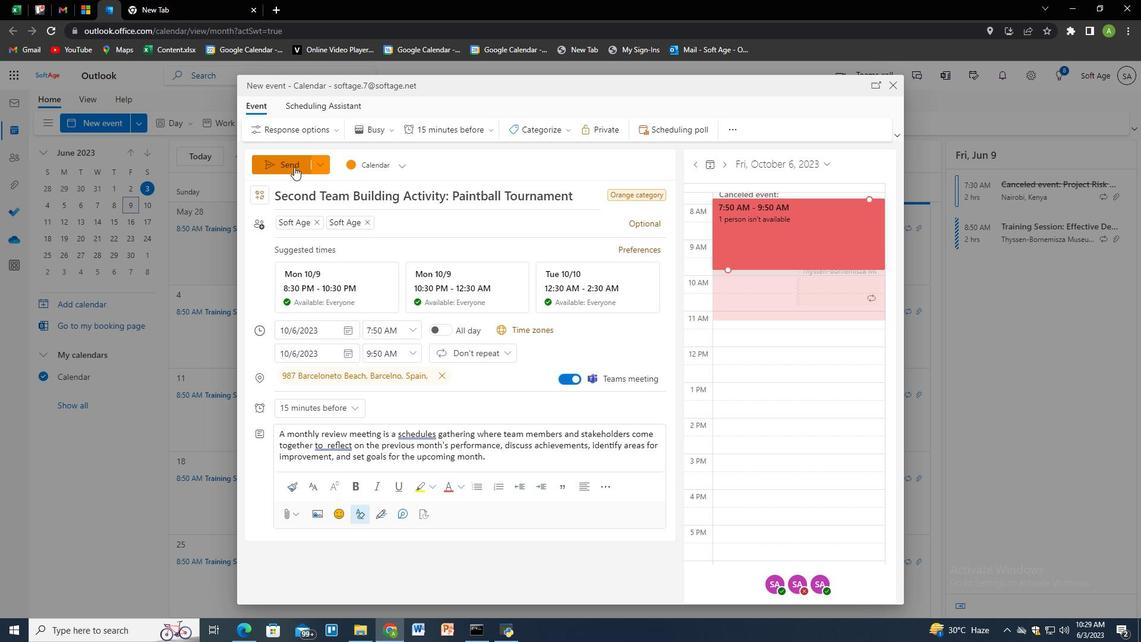 
Action: Mouse moved to (735, 428)
Screenshot: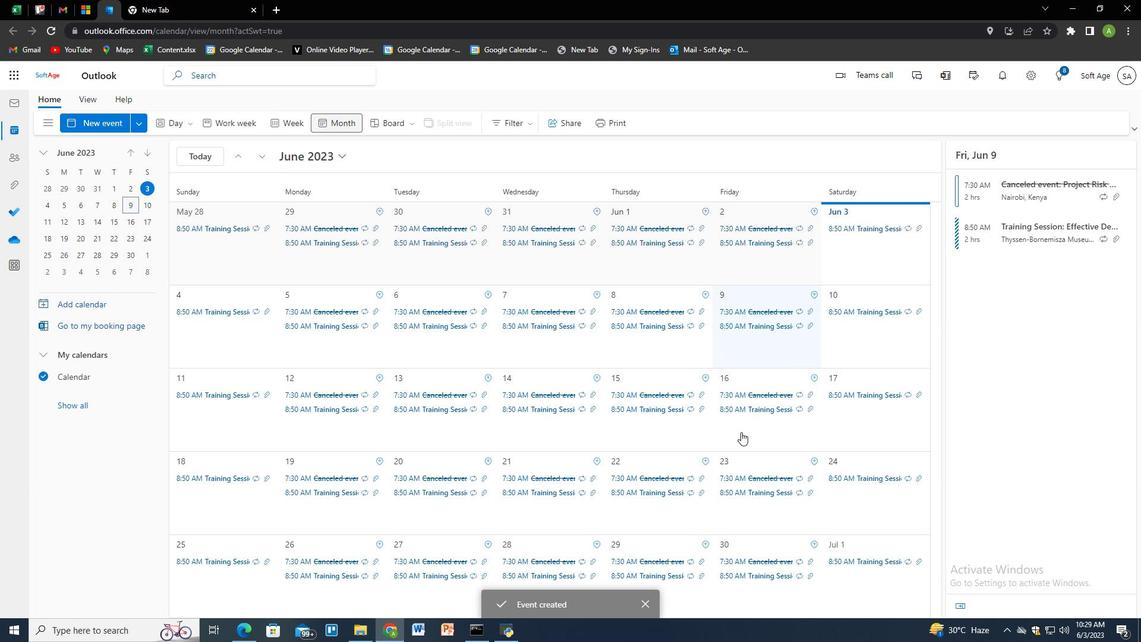
